 Task: Set the multicast output interface for access output to "239.10.20.30".
Action: Mouse moved to (122, 14)
Screenshot: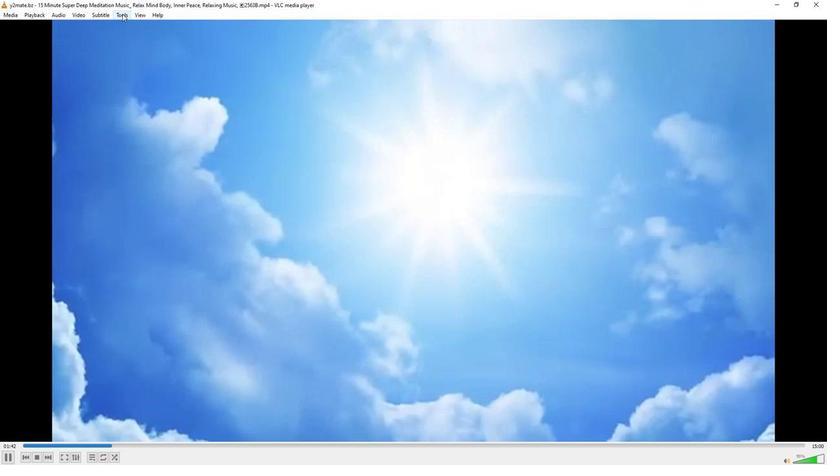 
Action: Mouse pressed left at (122, 14)
Screenshot: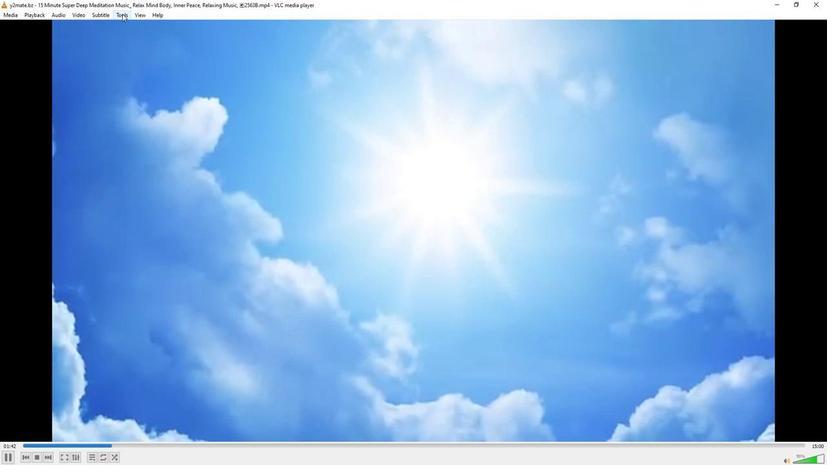 
Action: Mouse moved to (146, 117)
Screenshot: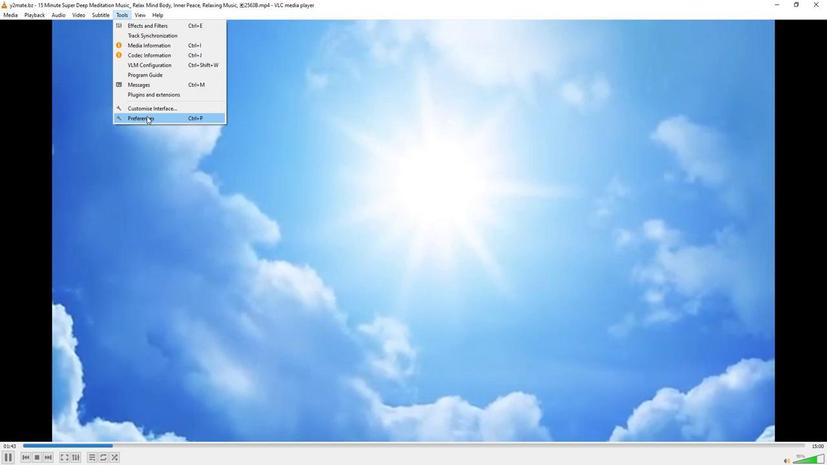 
Action: Mouse pressed left at (146, 117)
Screenshot: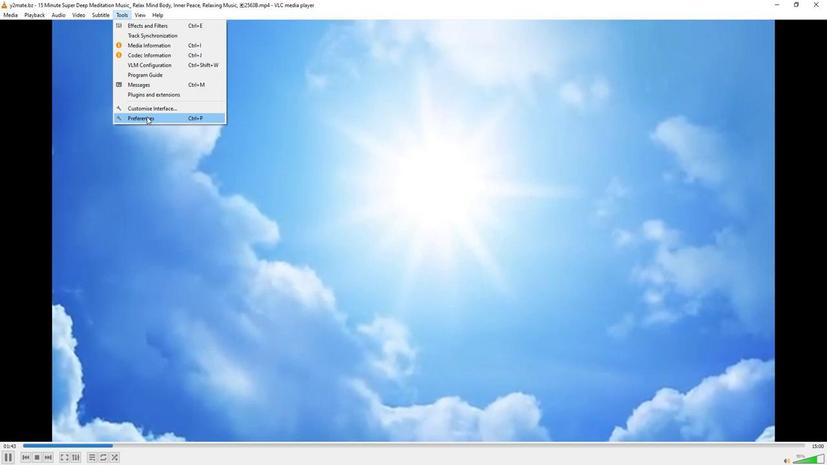 
Action: Mouse moved to (272, 379)
Screenshot: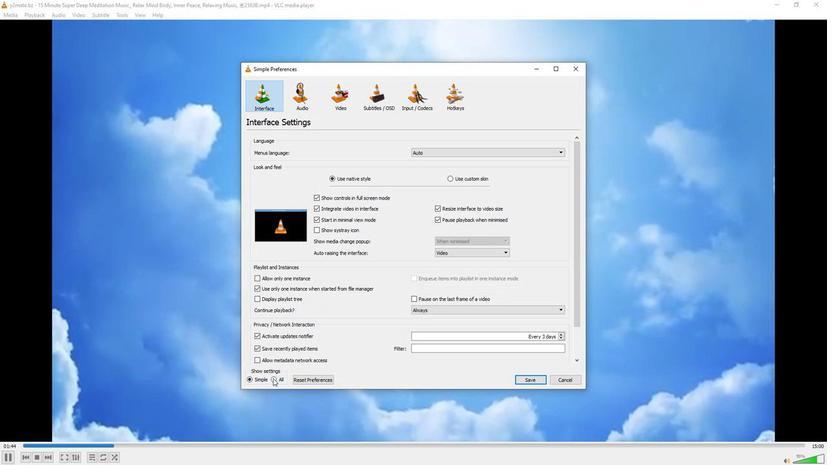 
Action: Mouse pressed left at (272, 379)
Screenshot: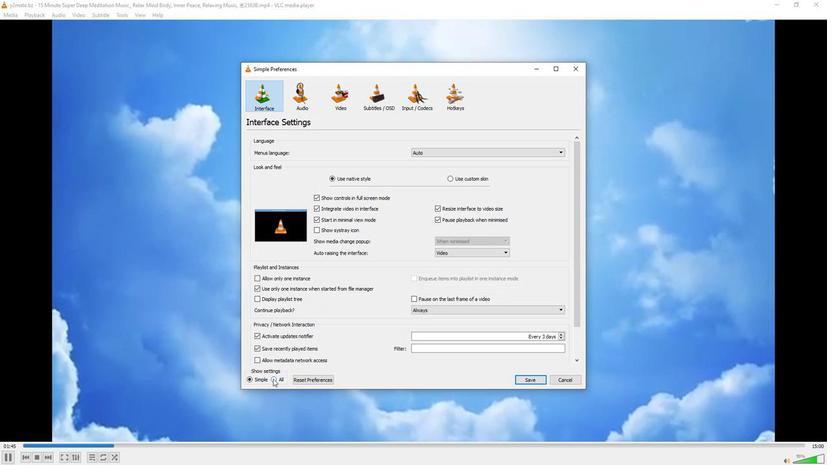 
Action: Mouse moved to (288, 330)
Screenshot: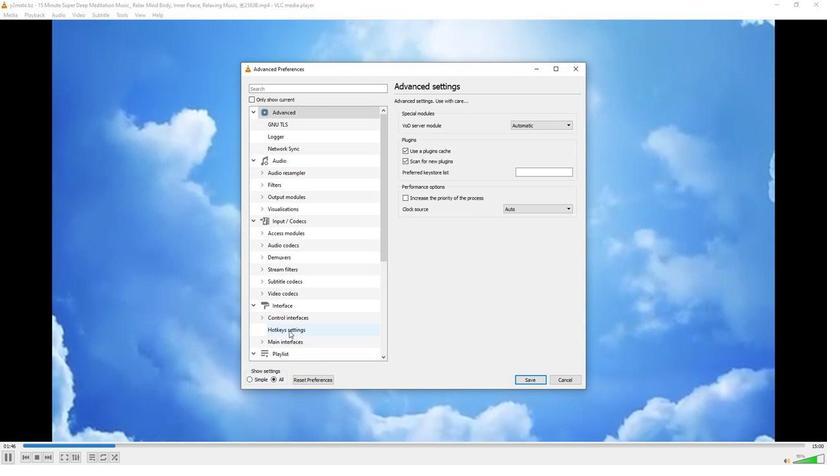 
Action: Mouse scrolled (288, 330) with delta (0, 0)
Screenshot: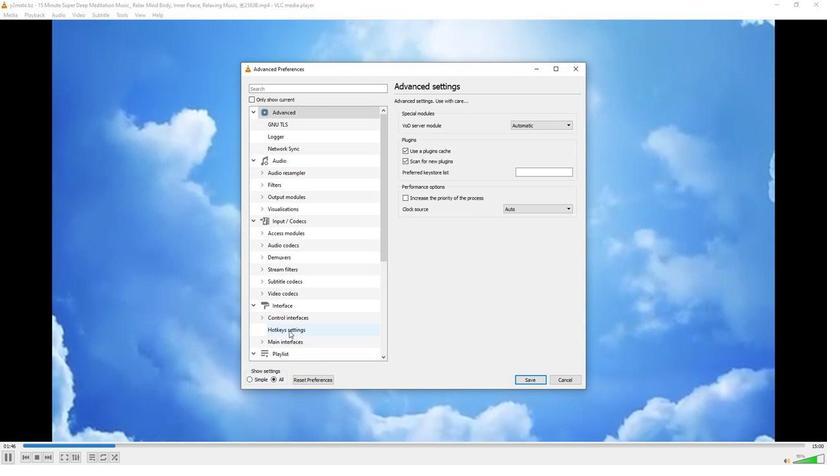 
Action: Mouse moved to (291, 348)
Screenshot: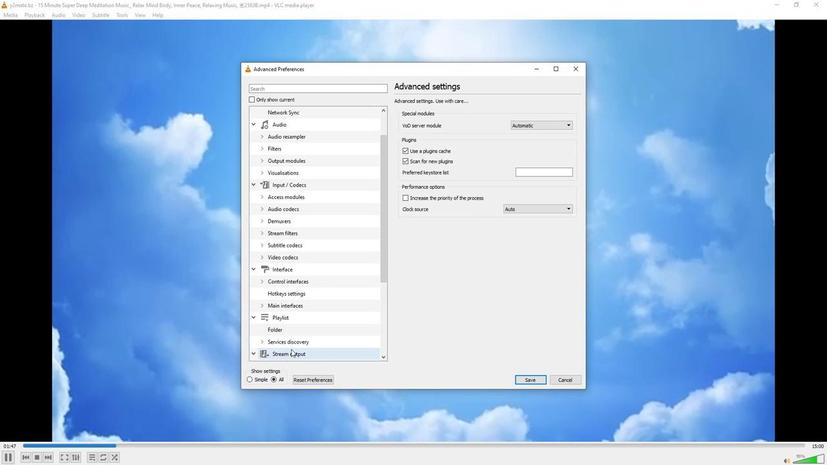 
Action: Mouse scrolled (291, 347) with delta (0, 0)
Screenshot: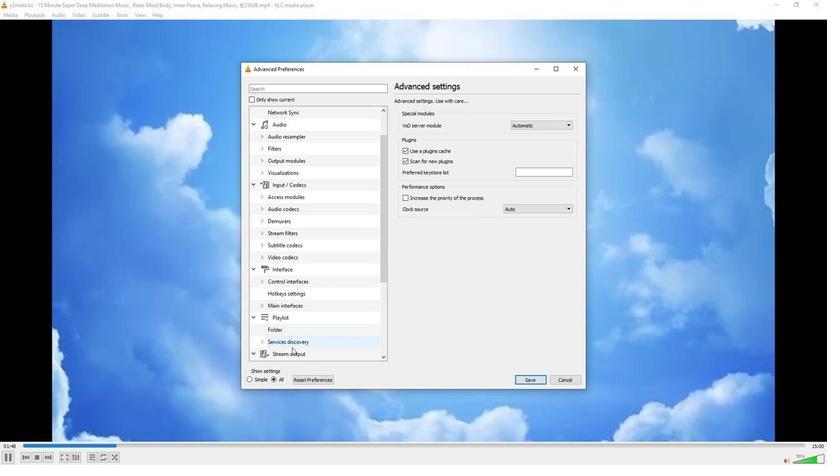 
Action: Mouse moved to (283, 329)
Screenshot: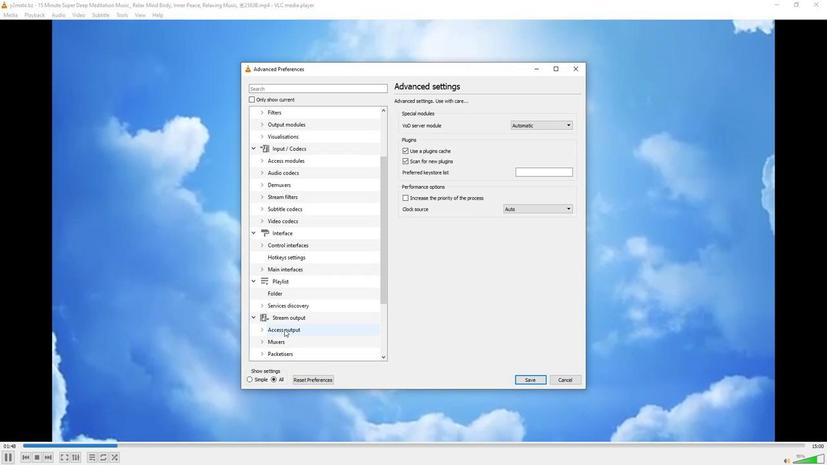 
Action: Mouse pressed left at (283, 329)
Screenshot: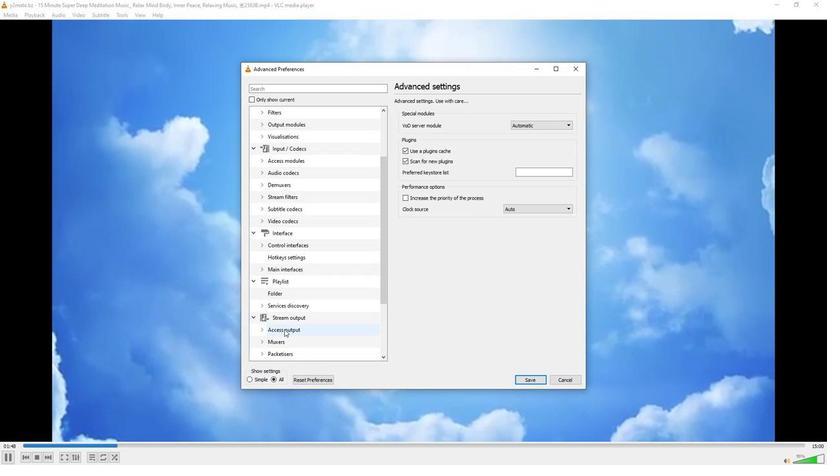 
Action: Mouse moved to (529, 149)
Screenshot: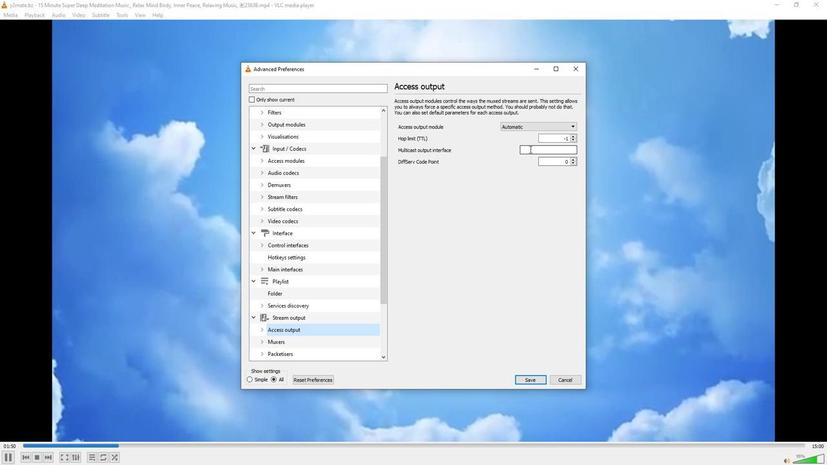 
Action: Mouse pressed left at (529, 149)
Screenshot: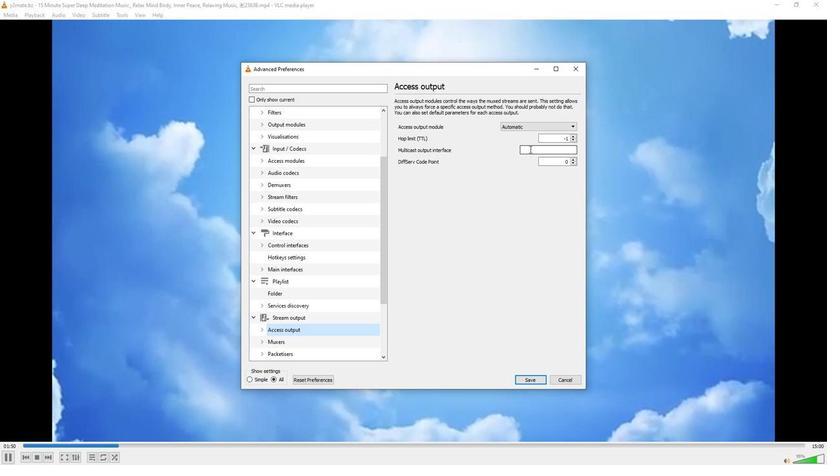 
Action: Key pressed 239.10.20.30
Screenshot: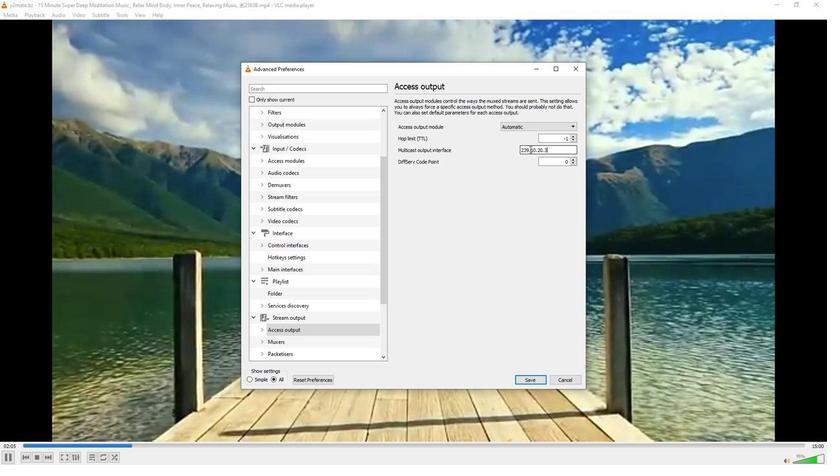 
Action: Mouse moved to (507, 231)
Screenshot: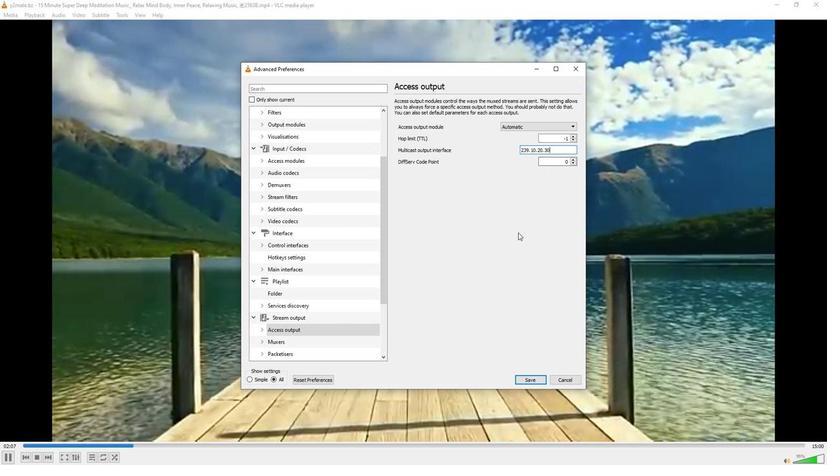 
